 Task: Use Curtain Call Short Effect in this video Movie B.mp4
Action: Mouse moved to (256, 101)
Screenshot: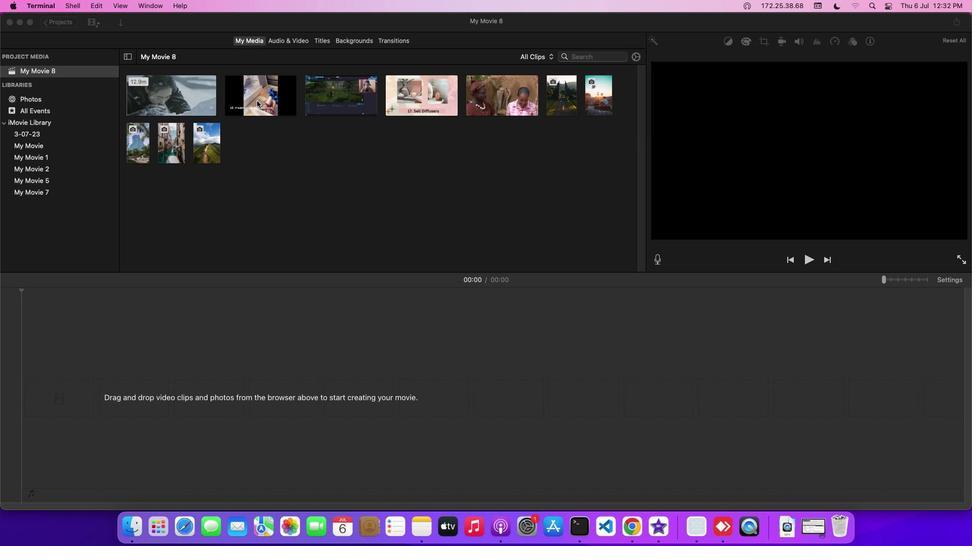 
Action: Mouse pressed left at (256, 101)
Screenshot: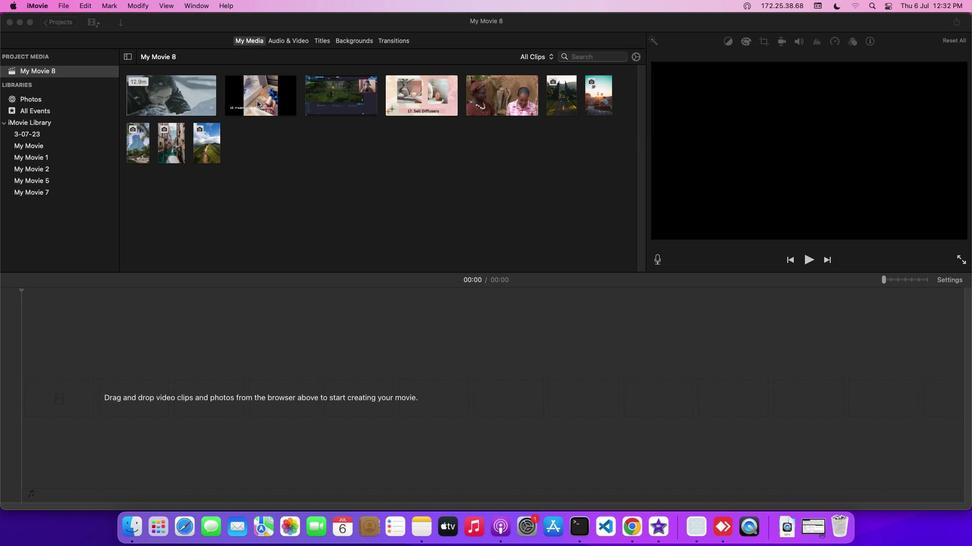 
Action: Mouse moved to (283, 42)
Screenshot: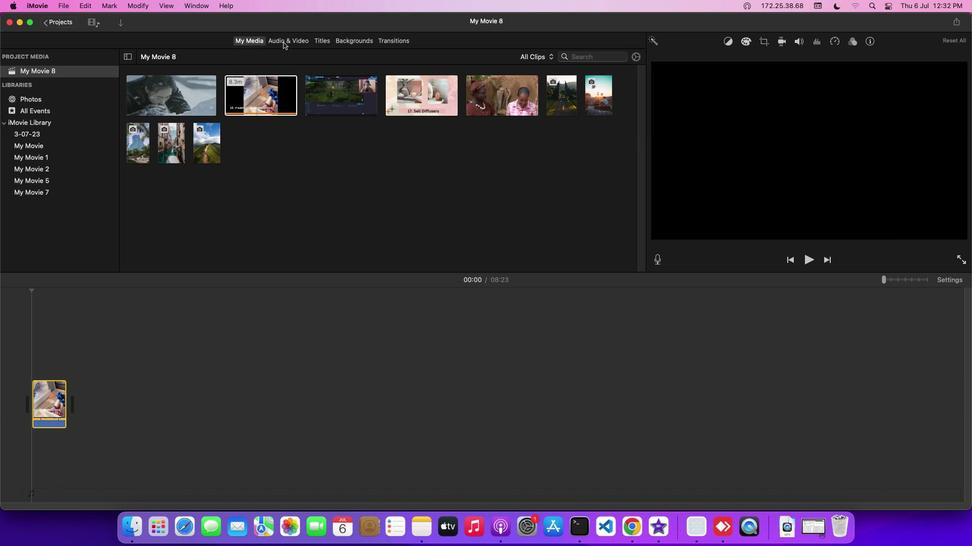 
Action: Mouse pressed left at (283, 42)
Screenshot: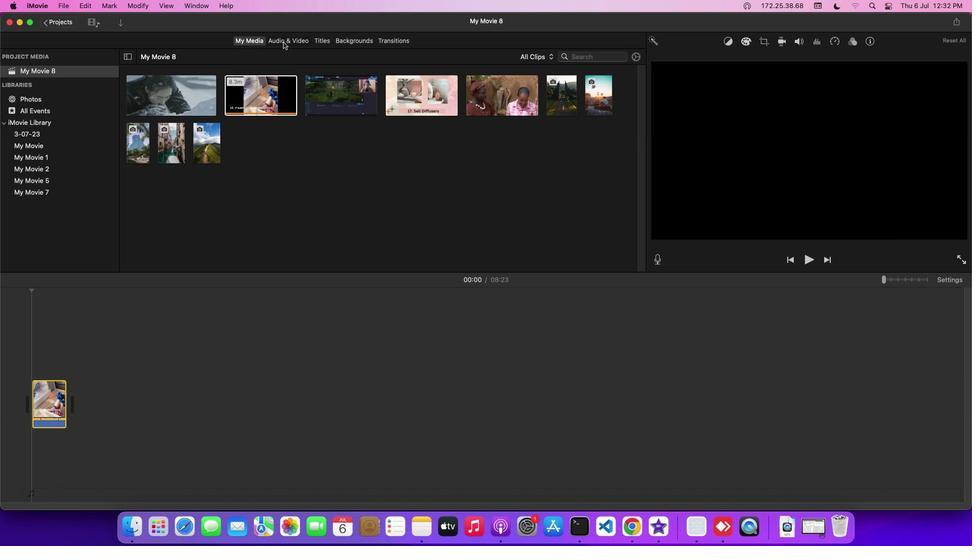 
Action: Mouse moved to (58, 94)
Screenshot: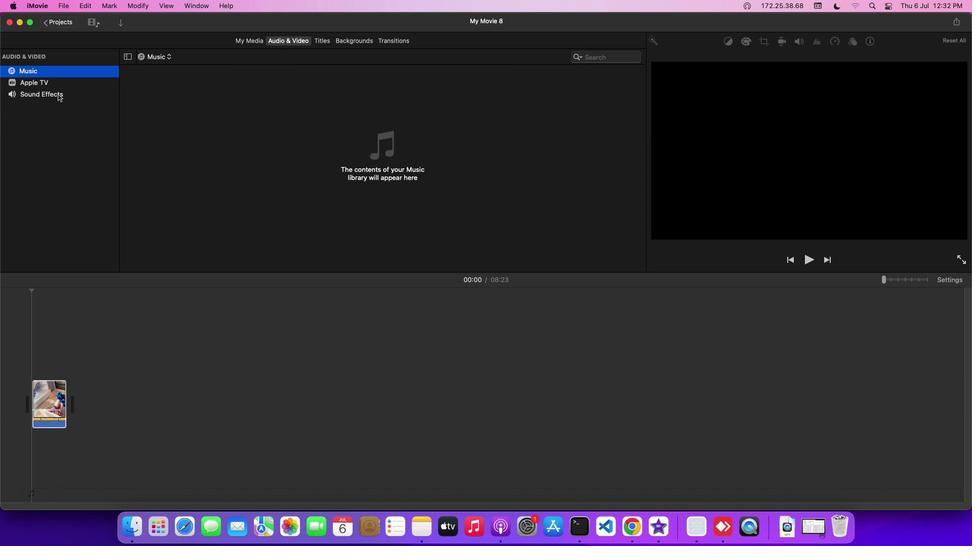 
Action: Mouse pressed left at (58, 94)
Screenshot: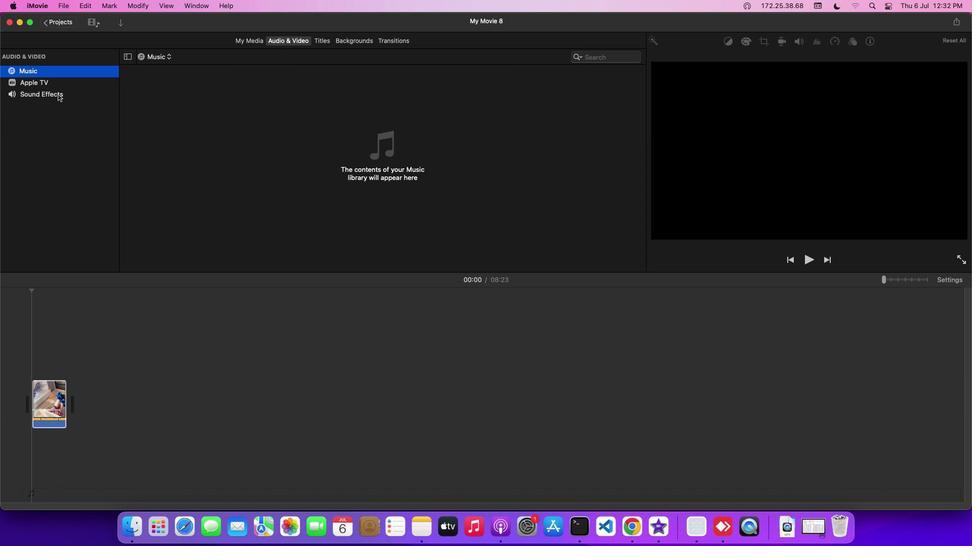 
Action: Mouse moved to (164, 263)
Screenshot: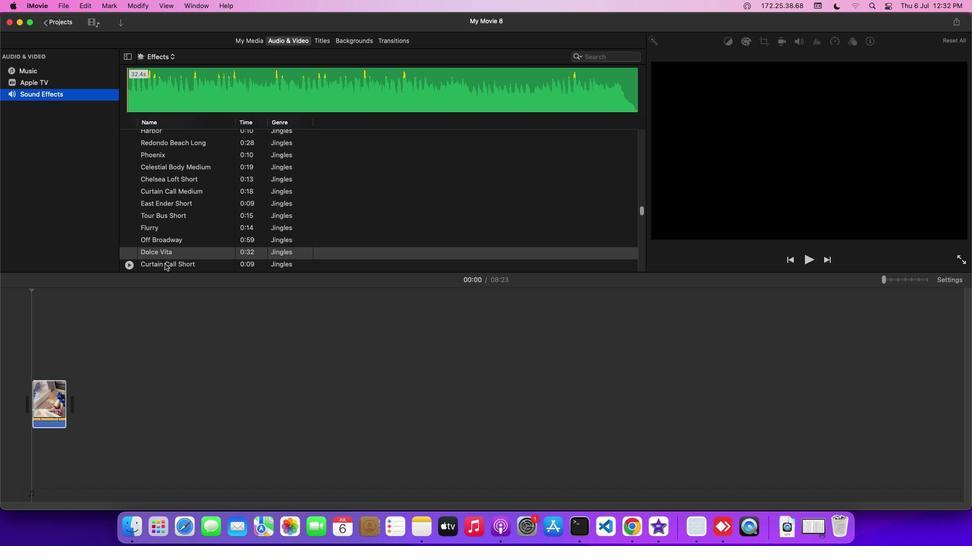 
Action: Mouse pressed left at (164, 263)
Screenshot: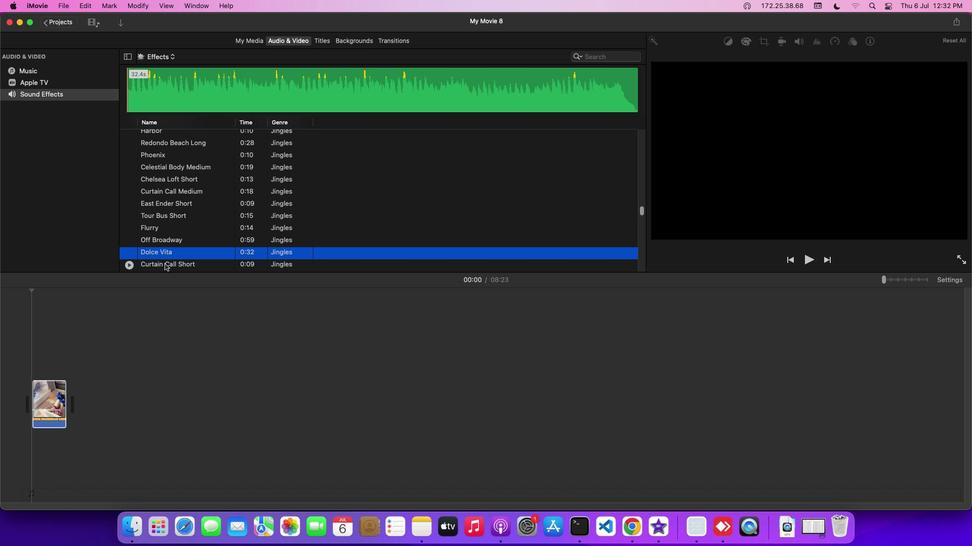 
Action: Mouse pressed left at (164, 263)
Screenshot: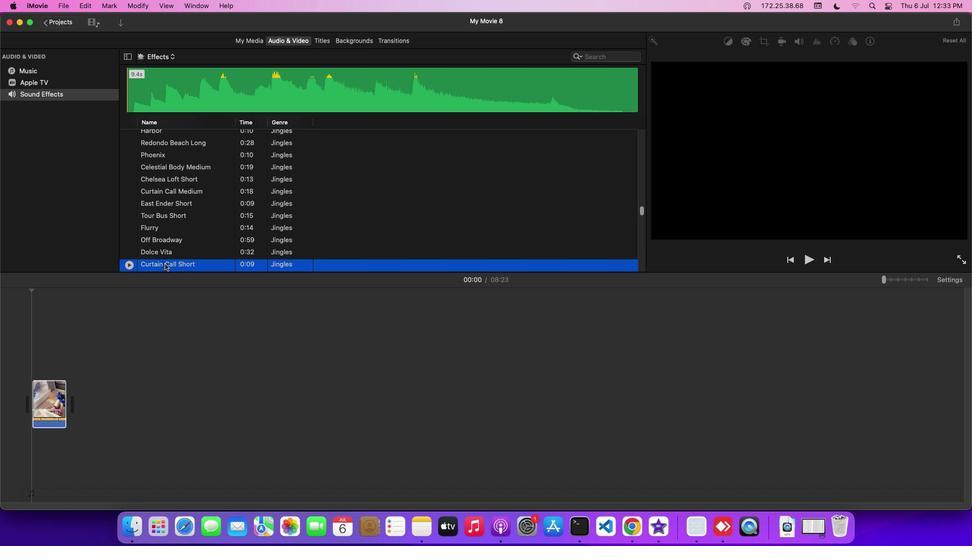 
Action: Mouse moved to (106, 440)
Screenshot: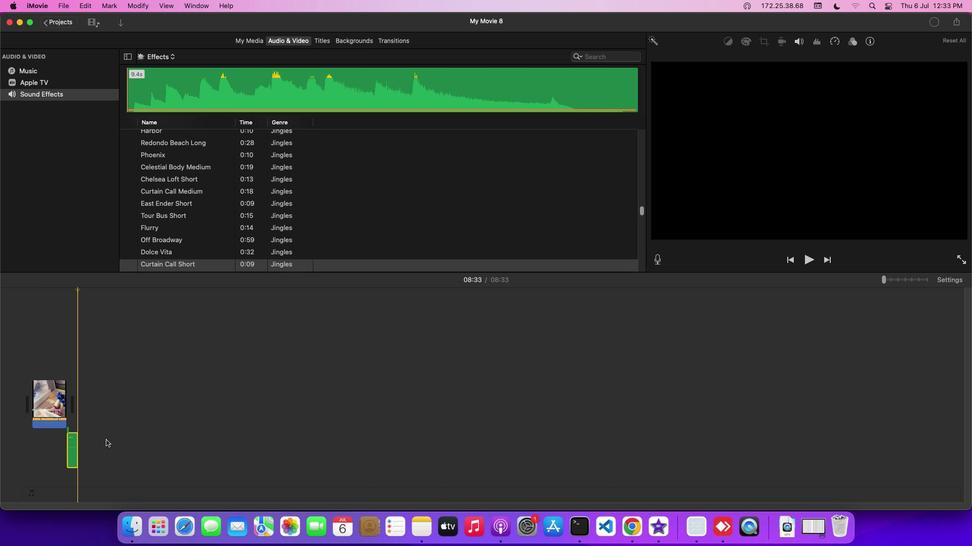 
